 Task: Select the Azores Time as time zone for the schedule.
Action: Mouse moved to (104, 127)
Screenshot: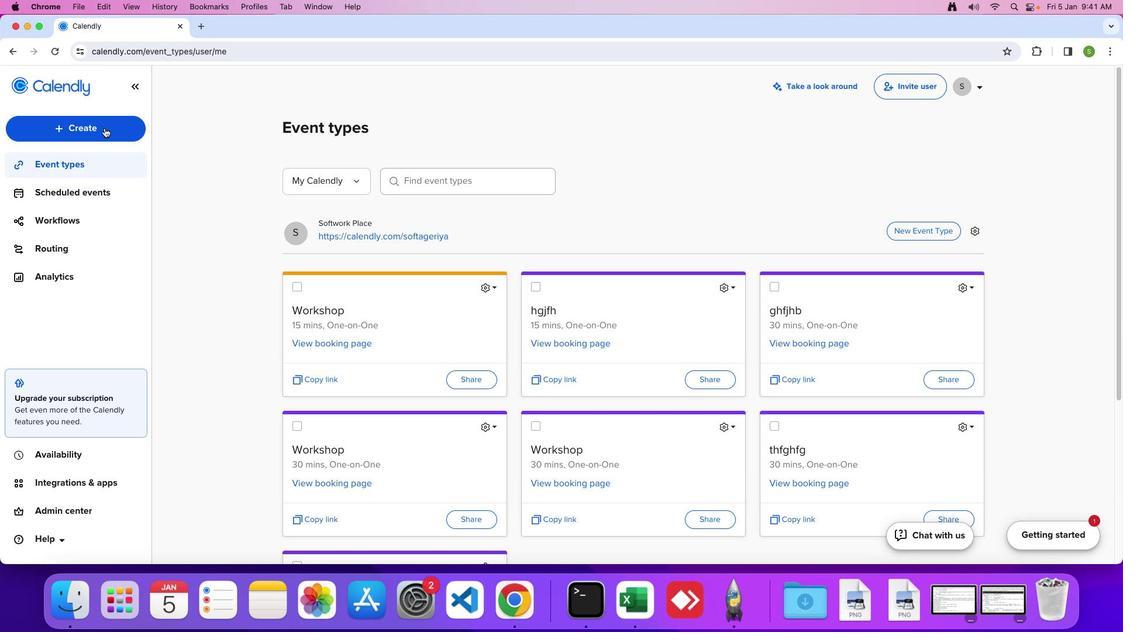 
Action: Mouse pressed left at (104, 127)
Screenshot: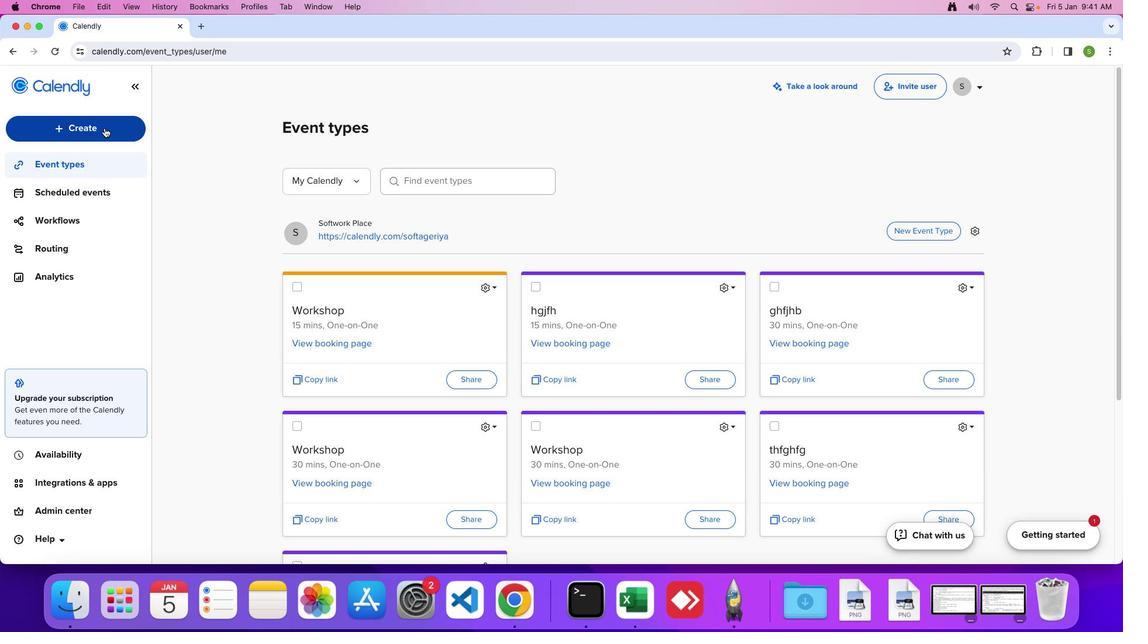 
Action: Mouse moved to (75, 216)
Screenshot: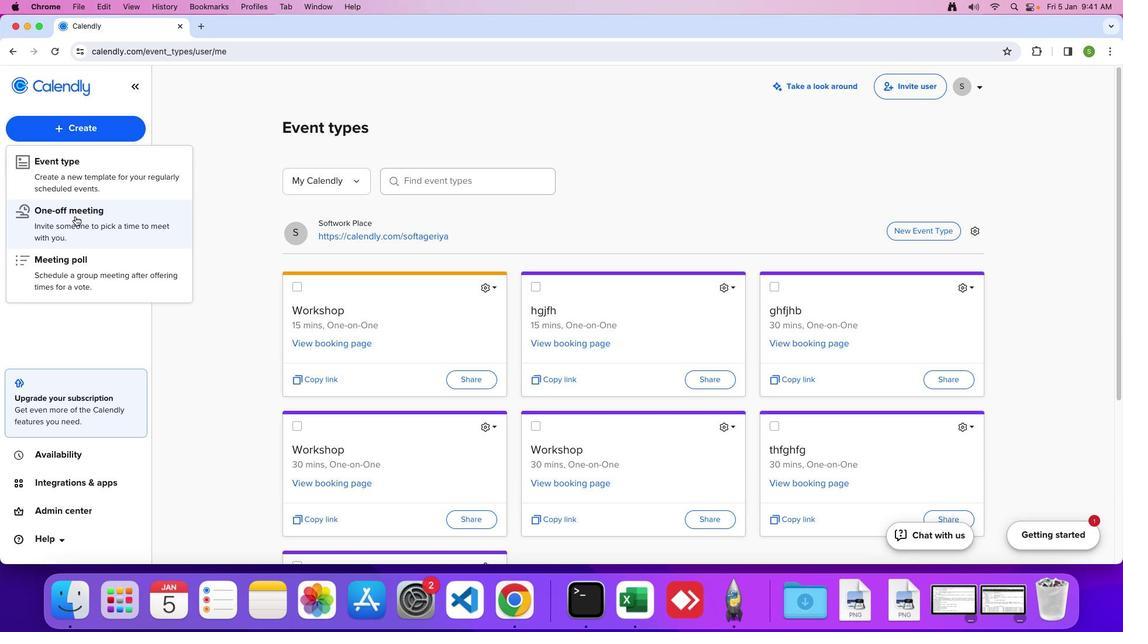 
Action: Mouse pressed left at (75, 216)
Screenshot: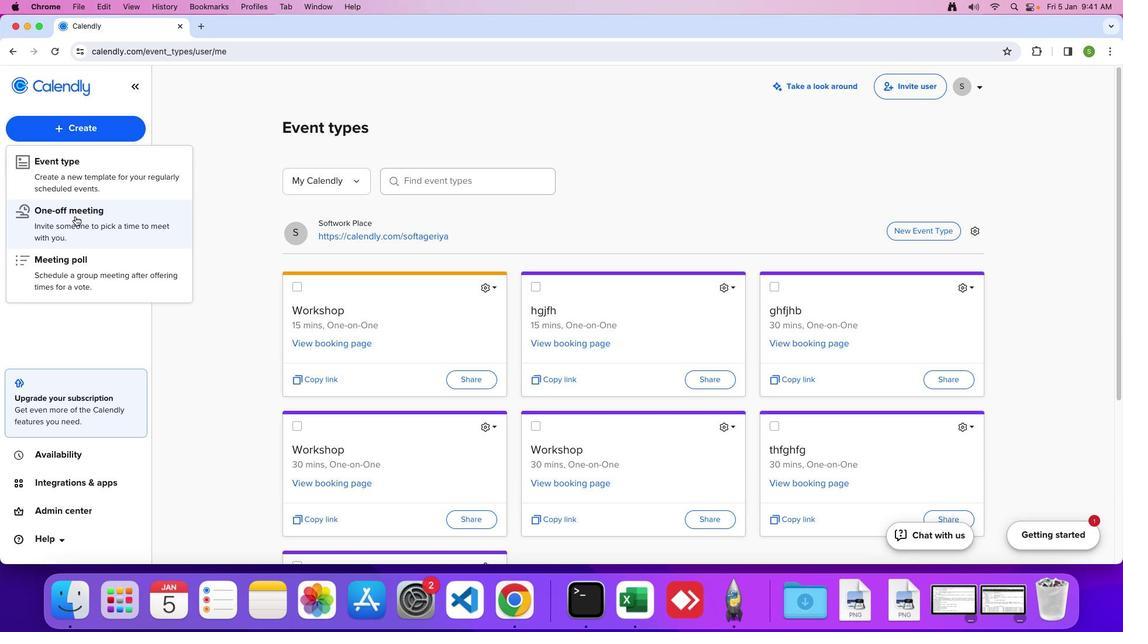 
Action: Mouse moved to (98, 143)
Screenshot: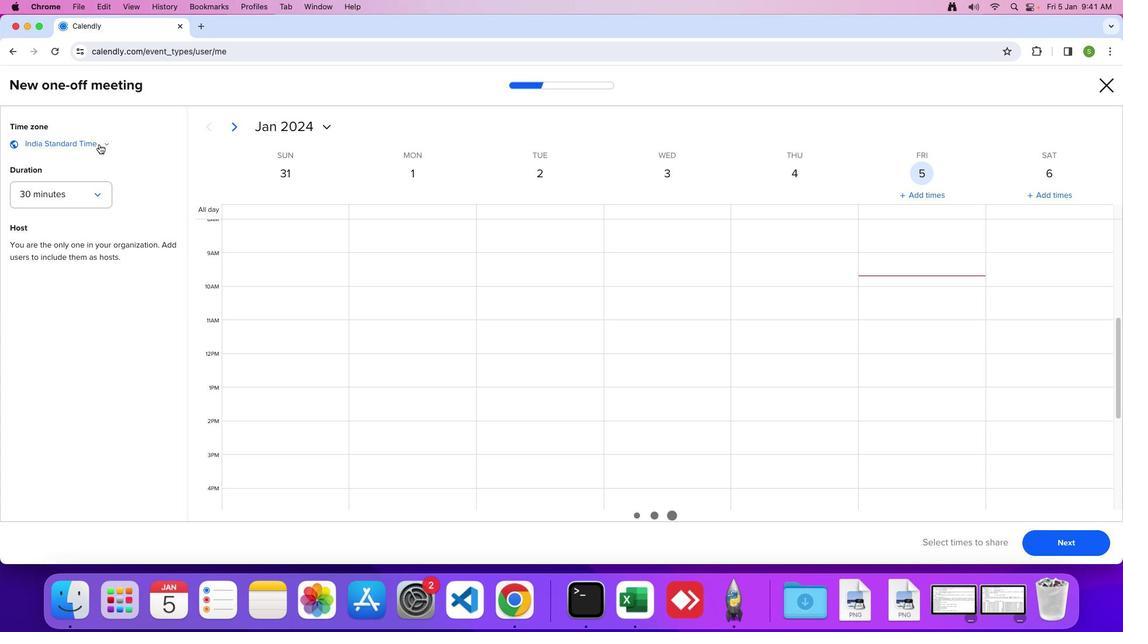 
Action: Mouse pressed left at (98, 143)
Screenshot: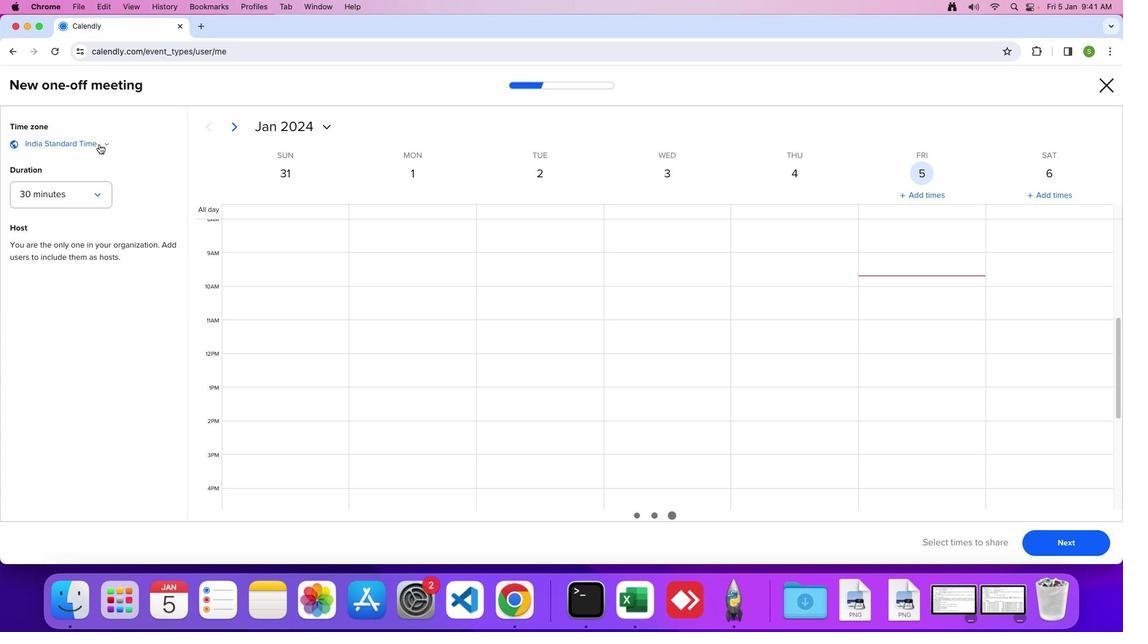 
Action: Mouse moved to (100, 279)
Screenshot: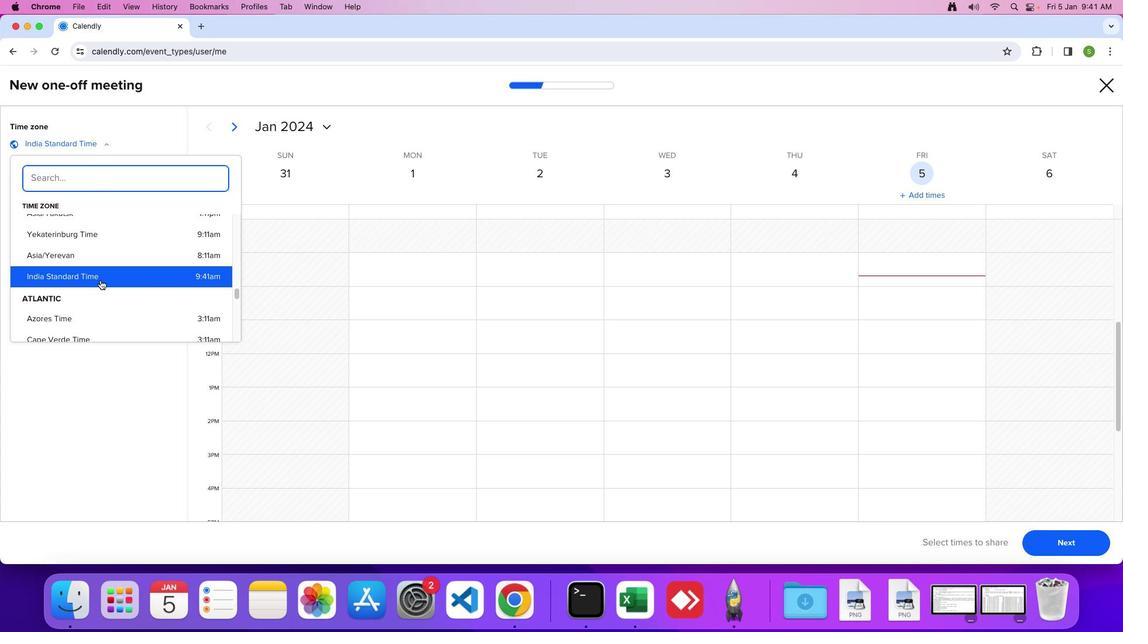 
Action: Mouse scrolled (100, 279) with delta (0, 0)
Screenshot: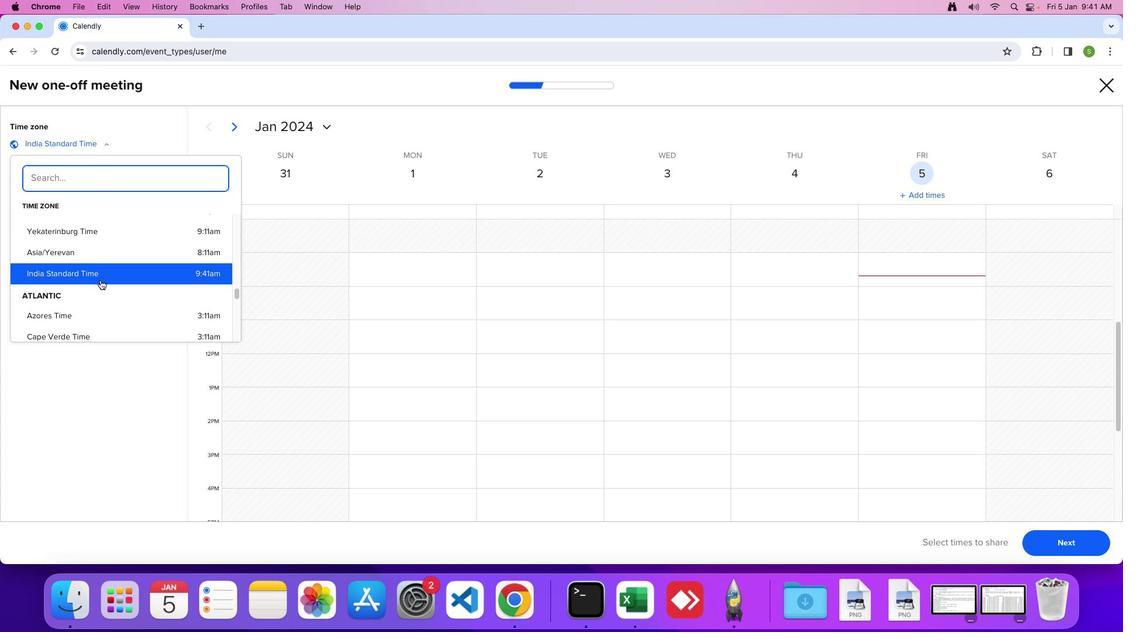 
Action: Mouse scrolled (100, 279) with delta (0, 0)
Screenshot: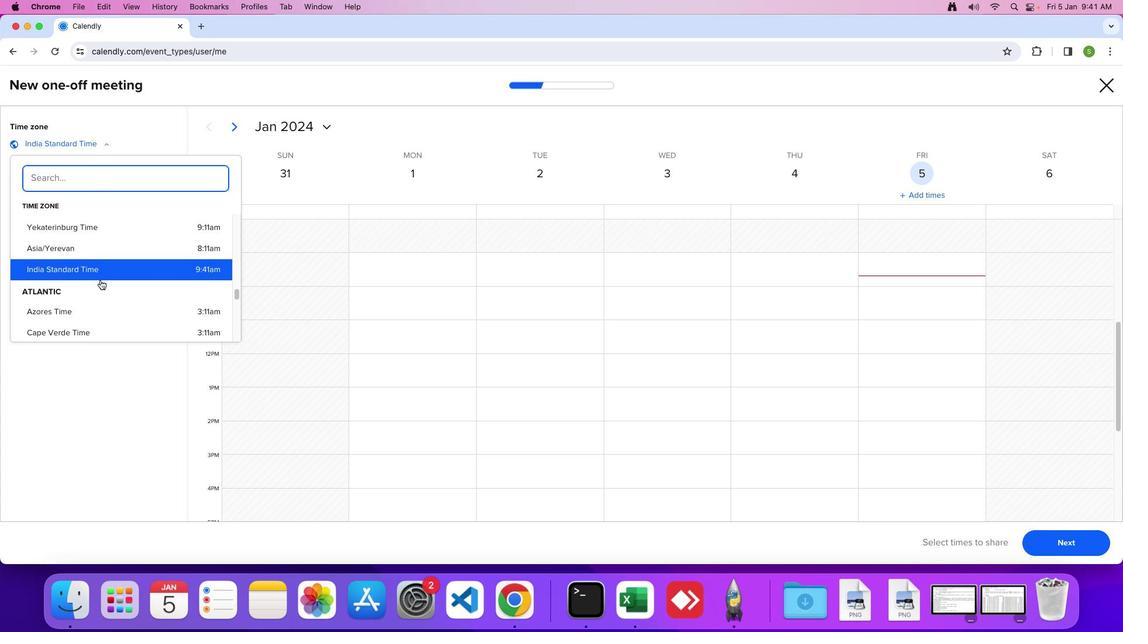 
Action: Mouse scrolled (100, 279) with delta (0, 0)
Screenshot: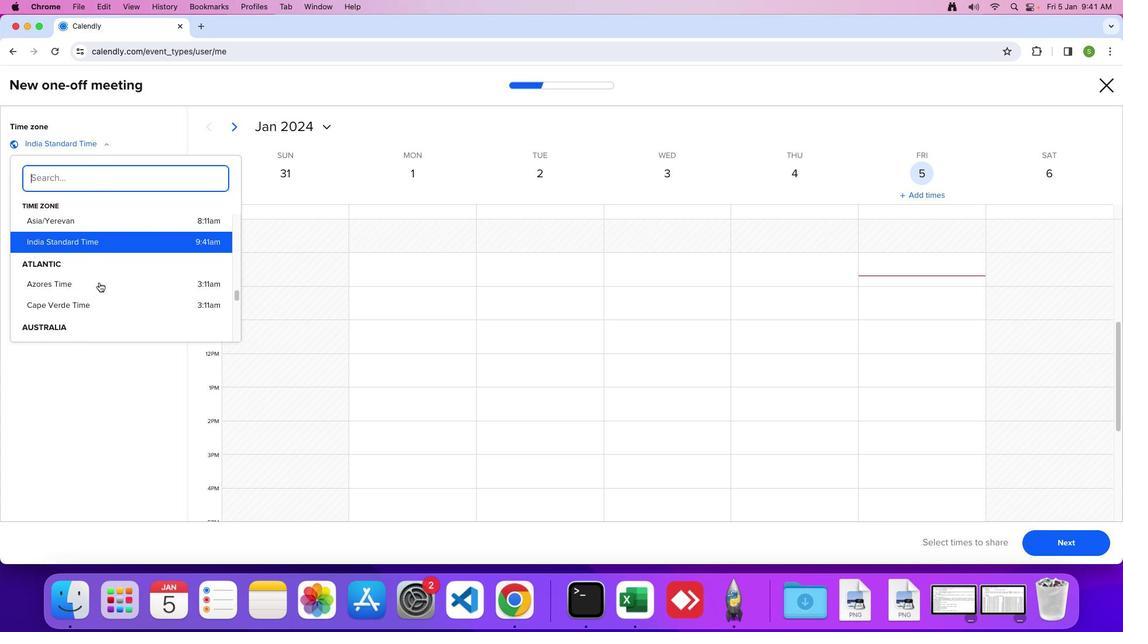 
Action: Mouse moved to (91, 269)
Screenshot: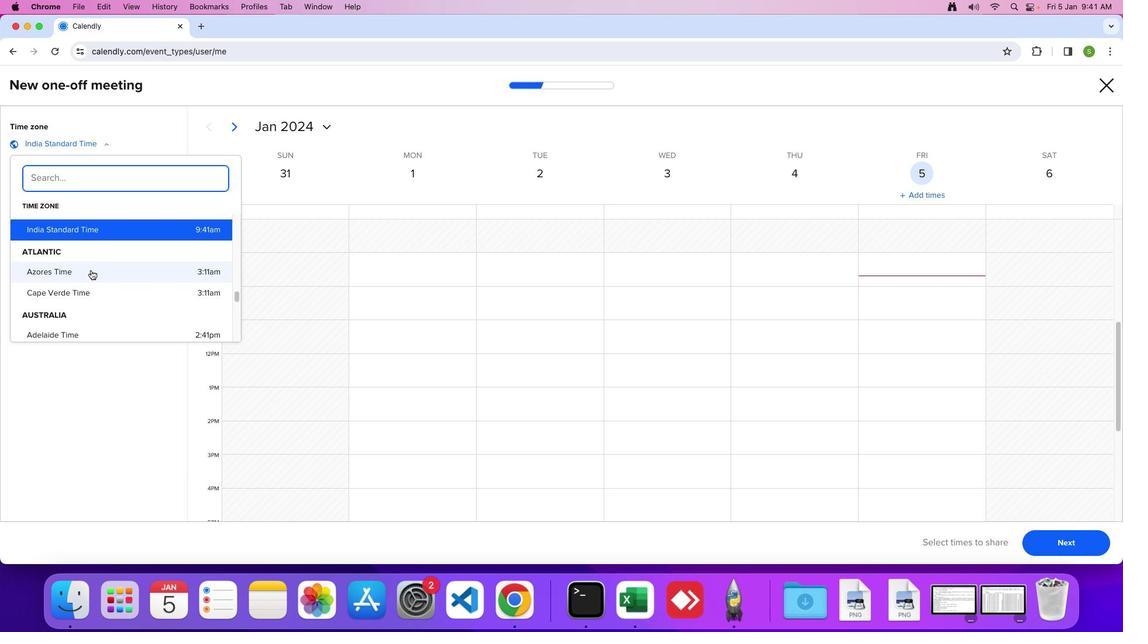 
Action: Mouse pressed left at (91, 269)
Screenshot: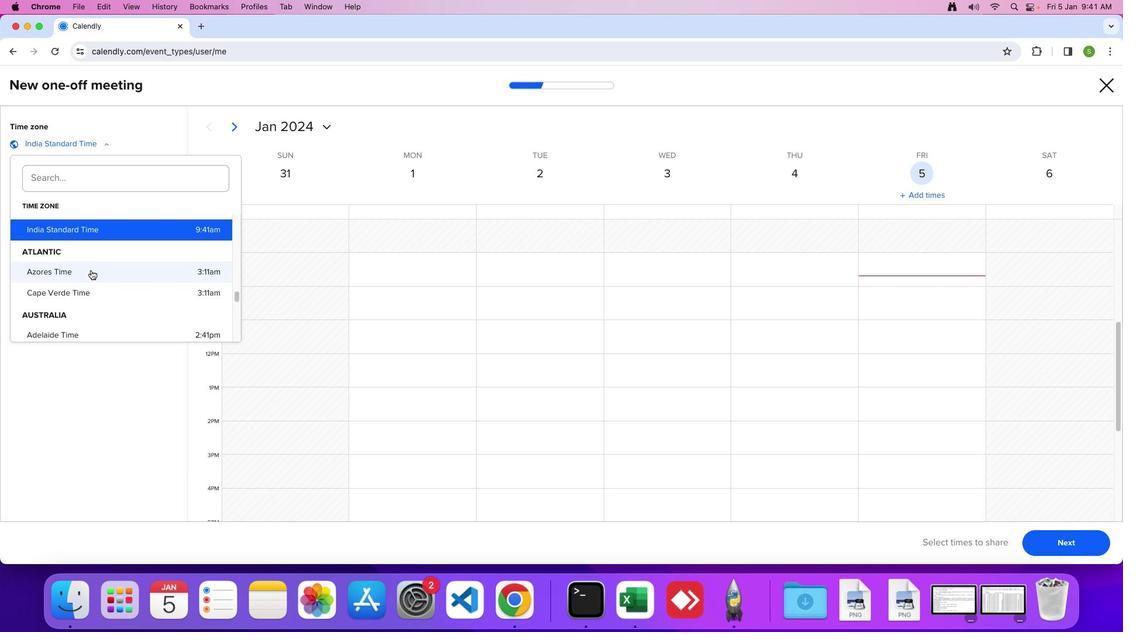 
